 Task: Change the streaming deinterlace mode to "Film NTSC (IVTC)".
Action: Mouse moved to (104, 22)
Screenshot: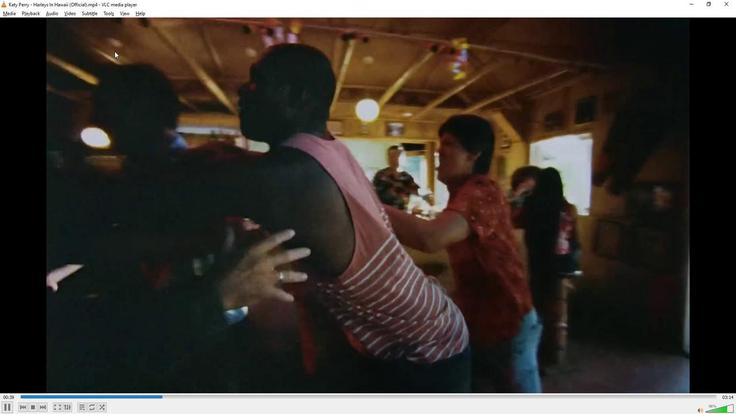 
Action: Mouse pressed left at (104, 22)
Screenshot: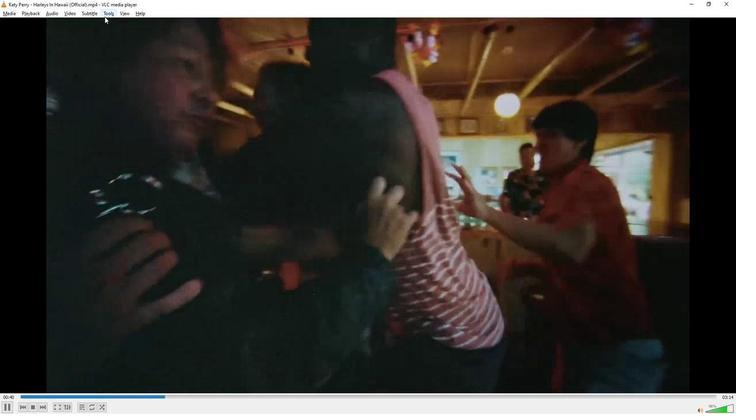 
Action: Mouse moved to (123, 106)
Screenshot: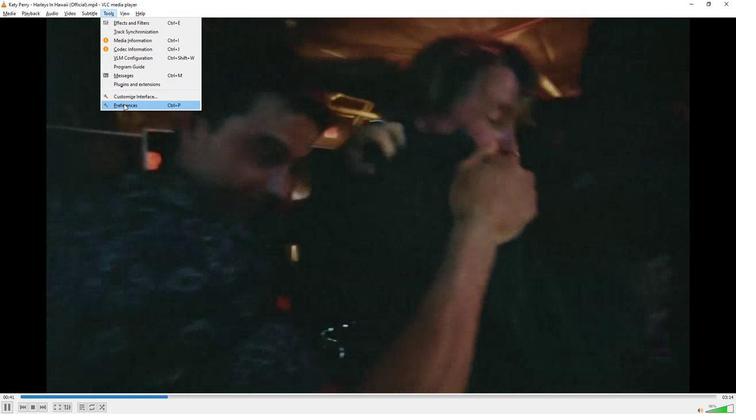 
Action: Mouse pressed left at (123, 106)
Screenshot: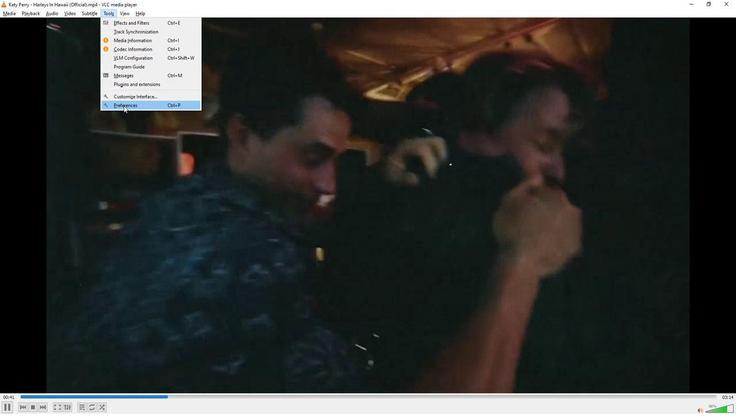 
Action: Mouse moved to (164, 314)
Screenshot: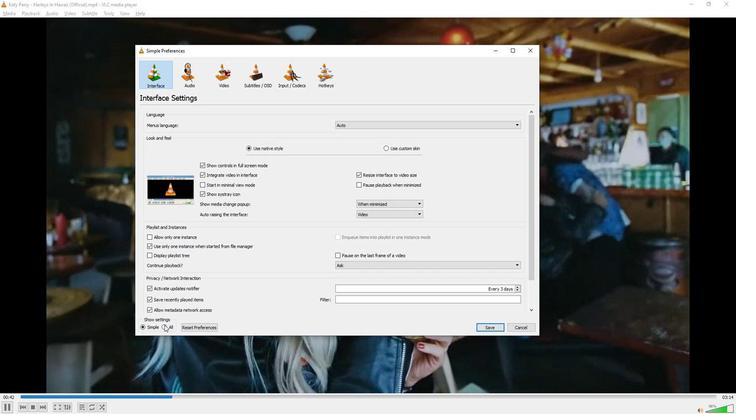 
Action: Mouse pressed left at (164, 314)
Screenshot: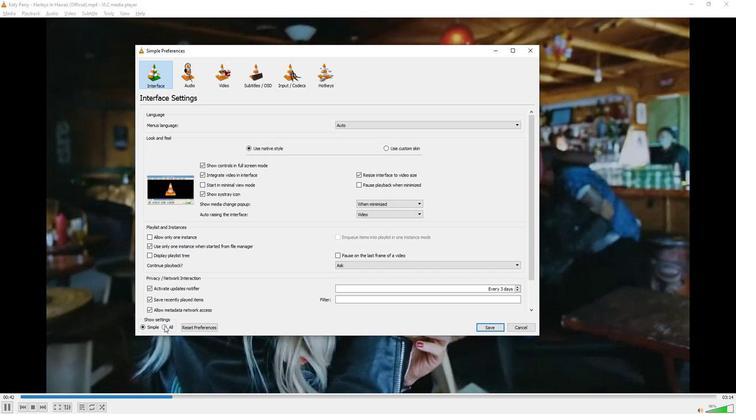 
Action: Mouse moved to (177, 210)
Screenshot: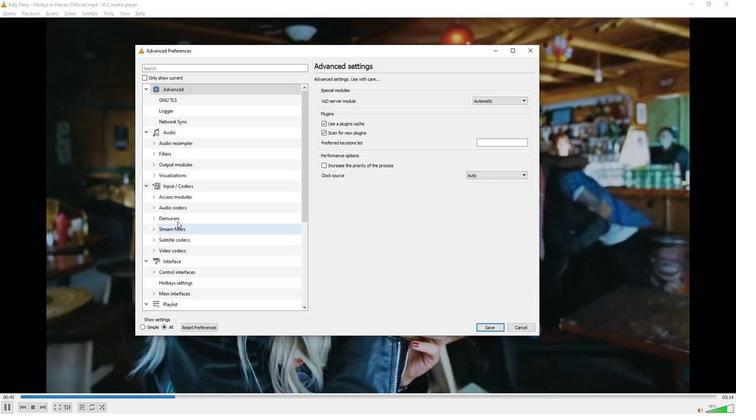 
Action: Mouse scrolled (177, 209) with delta (0, 0)
Screenshot: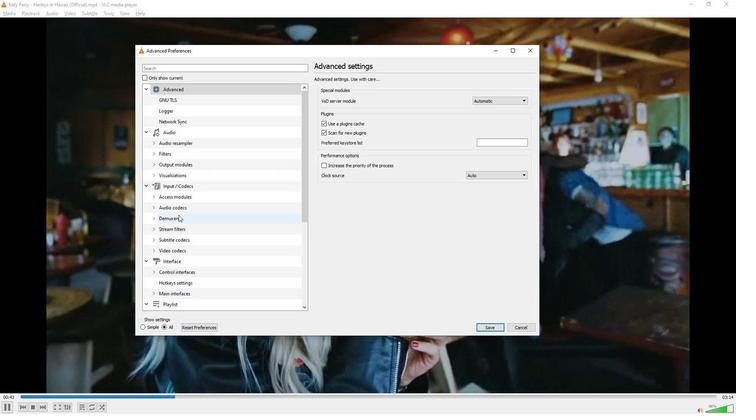 
Action: Mouse scrolled (177, 209) with delta (0, 0)
Screenshot: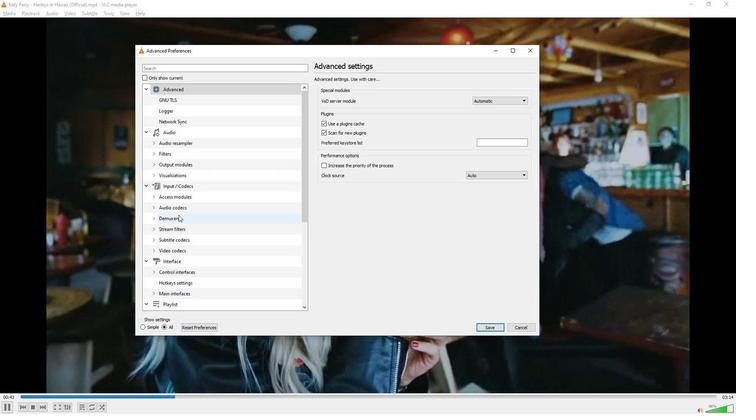 
Action: Mouse scrolled (177, 209) with delta (0, 0)
Screenshot: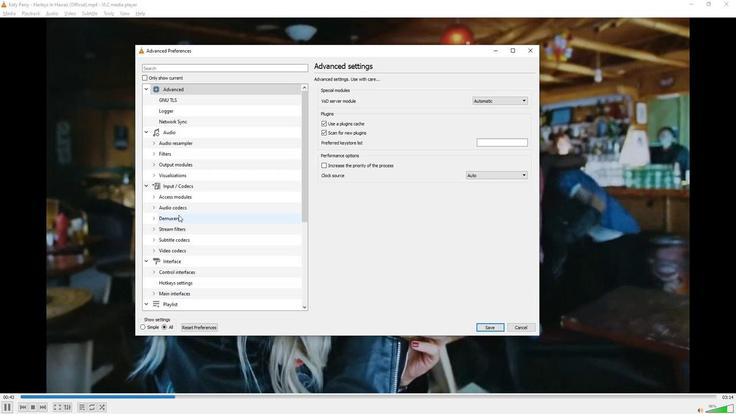 
Action: Mouse scrolled (177, 209) with delta (0, 0)
Screenshot: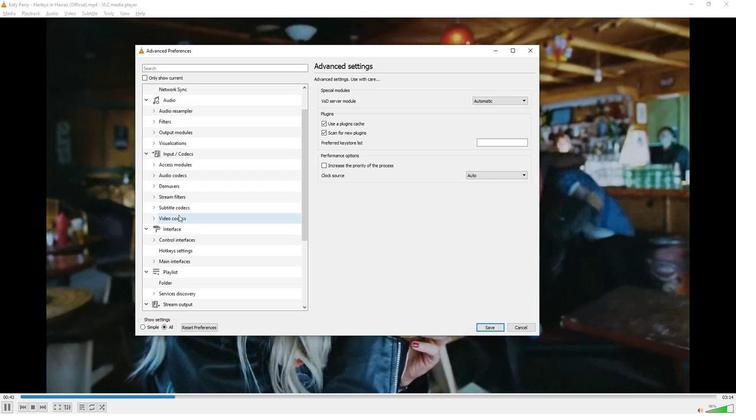 
Action: Mouse scrolled (177, 209) with delta (0, 0)
Screenshot: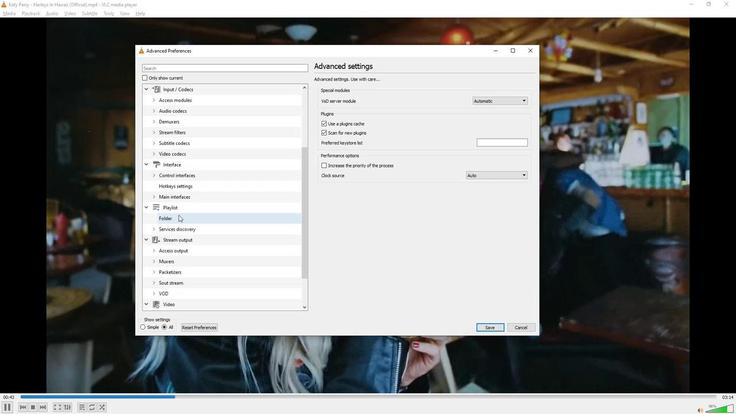 
Action: Mouse scrolled (177, 209) with delta (0, 0)
Screenshot: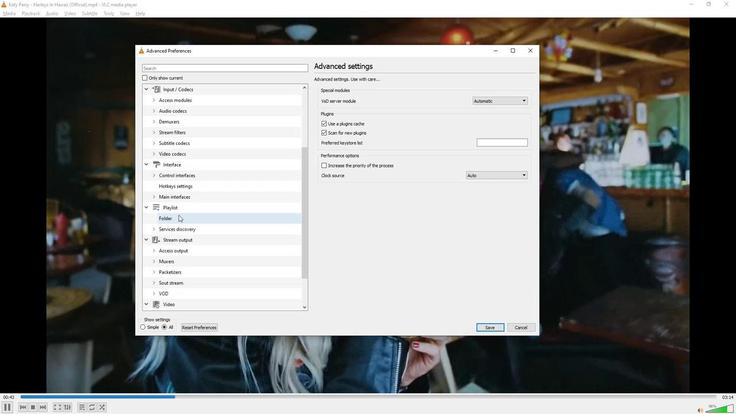 
Action: Mouse scrolled (177, 209) with delta (0, 0)
Screenshot: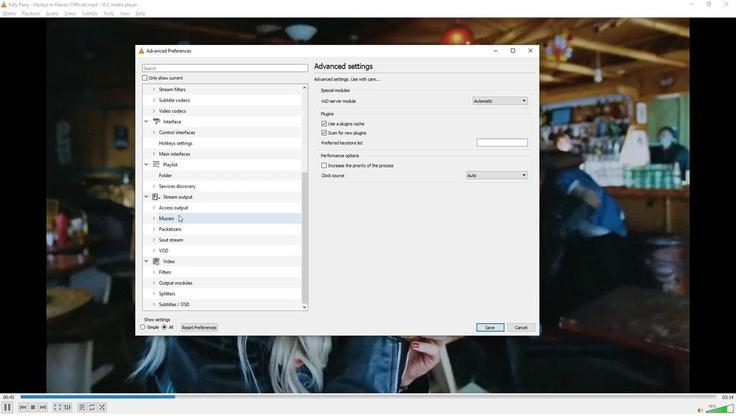 
Action: Mouse scrolled (177, 209) with delta (0, 0)
Screenshot: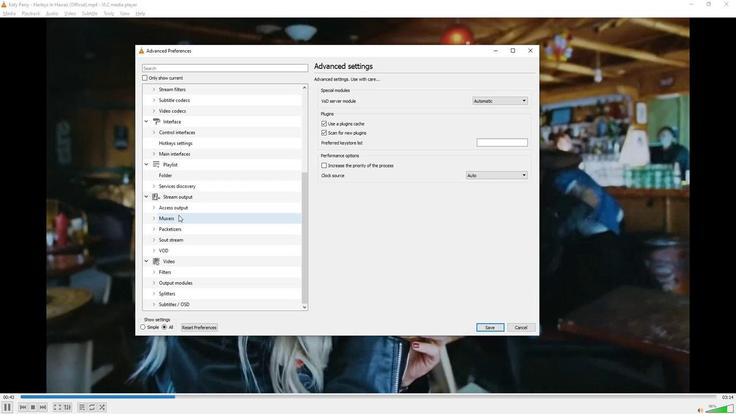 
Action: Mouse moved to (154, 265)
Screenshot: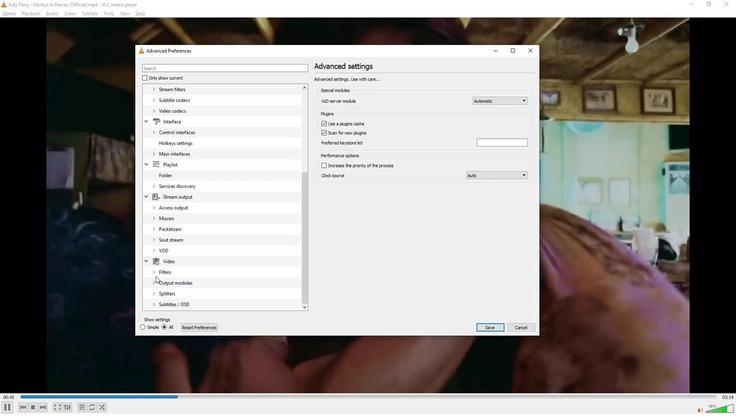
Action: Mouse pressed left at (154, 265)
Screenshot: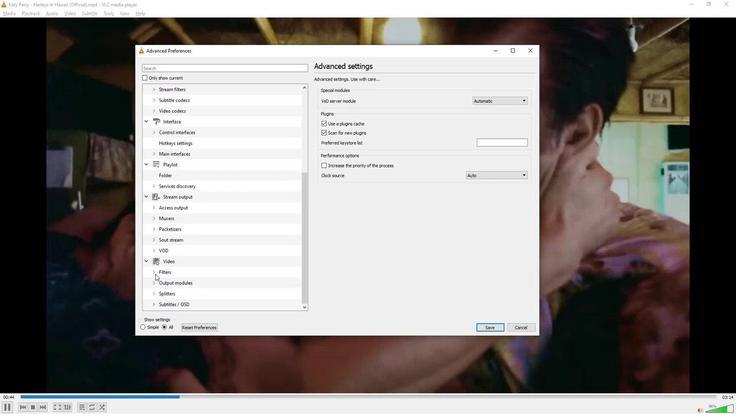 
Action: Mouse moved to (174, 257)
Screenshot: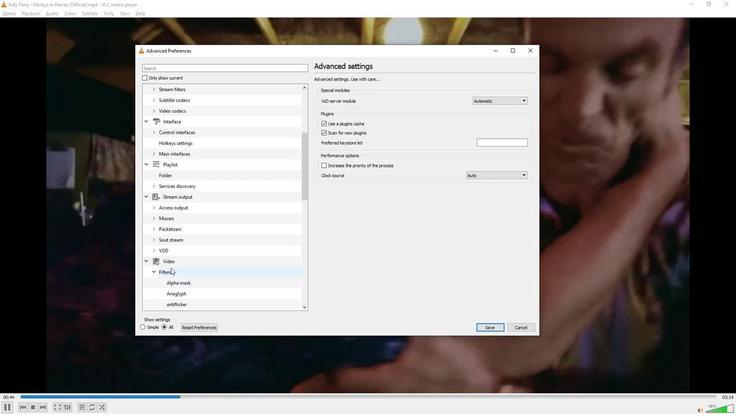 
Action: Mouse scrolled (174, 257) with delta (0, 0)
Screenshot: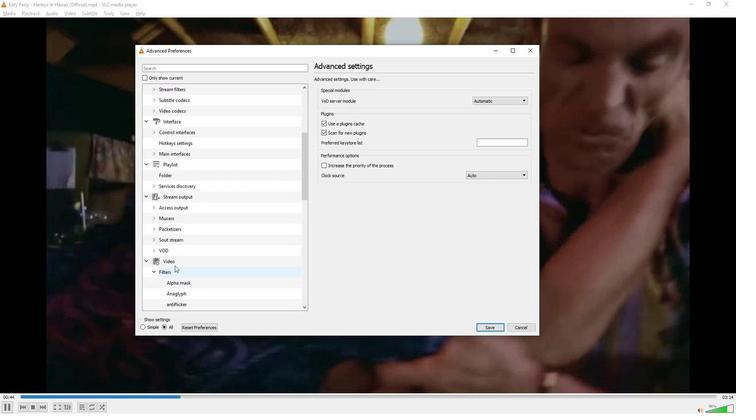 
Action: Mouse scrolled (174, 257) with delta (0, 0)
Screenshot: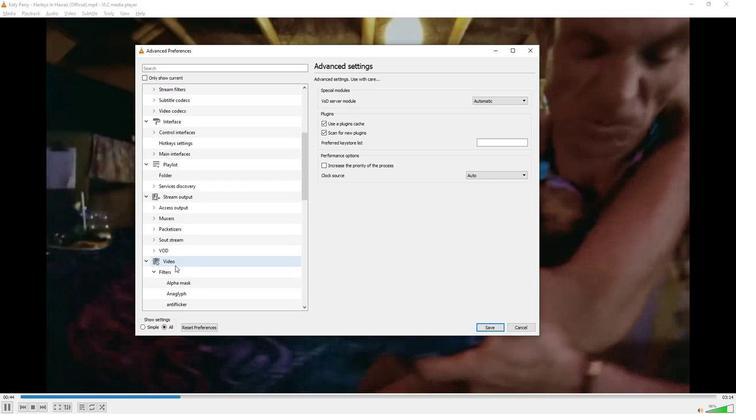 
Action: Mouse scrolled (174, 257) with delta (0, 0)
Screenshot: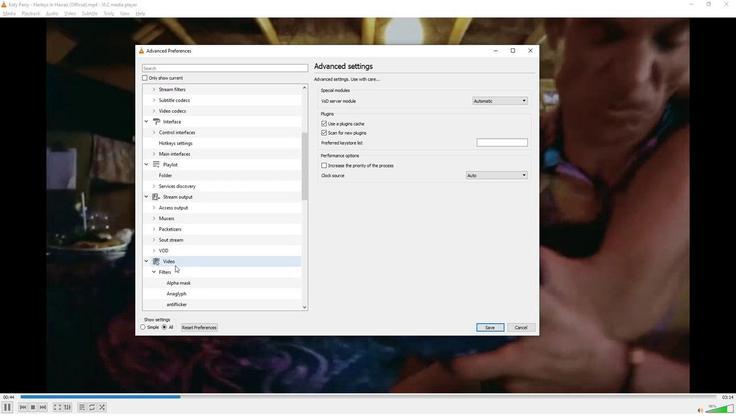 
Action: Mouse scrolled (174, 257) with delta (0, 0)
Screenshot: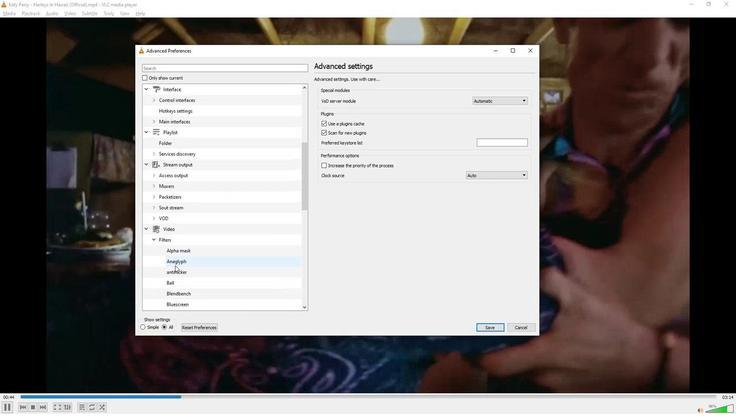 
Action: Mouse scrolled (174, 257) with delta (0, 0)
Screenshot: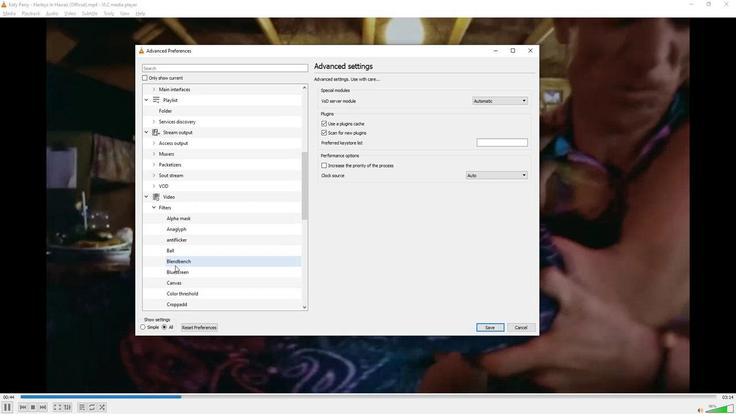 
Action: Mouse scrolled (174, 257) with delta (0, 0)
Screenshot: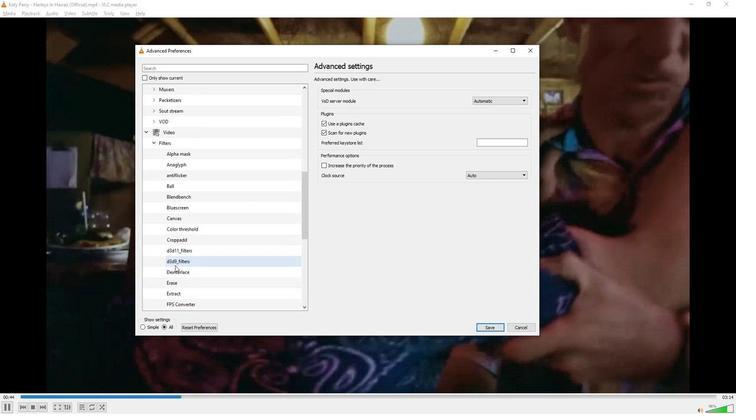 
Action: Mouse moved to (187, 202)
Screenshot: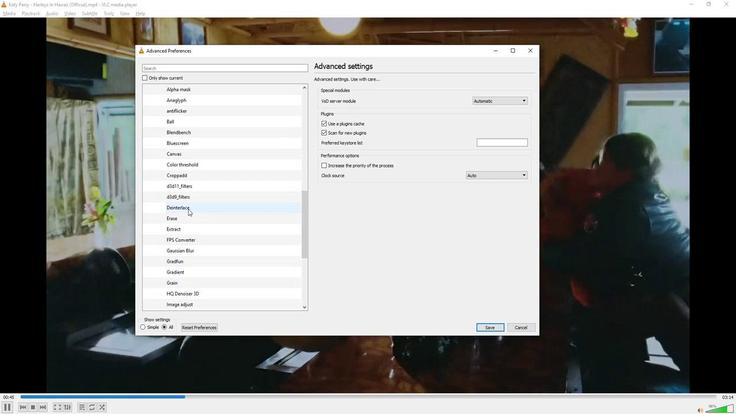 
Action: Mouse pressed left at (187, 202)
Screenshot: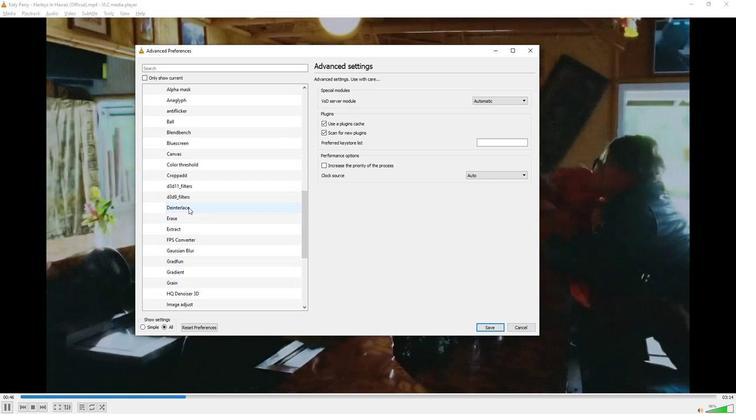 
Action: Mouse moved to (512, 92)
Screenshot: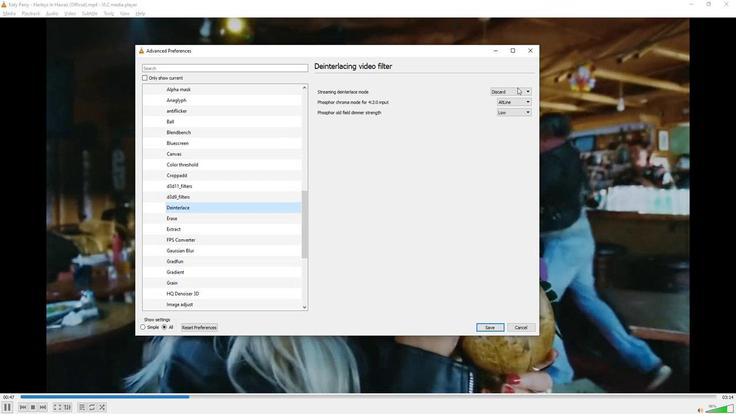 
Action: Mouse pressed left at (512, 92)
Screenshot: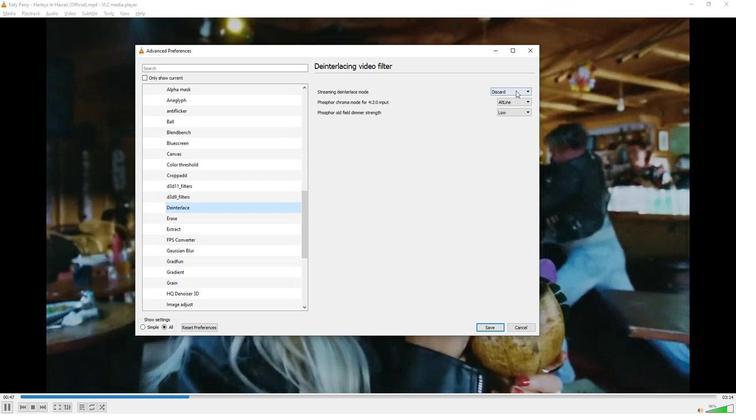 
Action: Mouse moved to (509, 141)
Screenshot: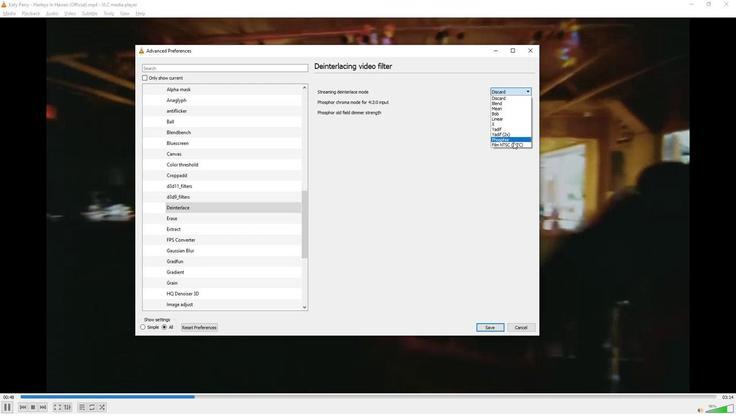 
Action: Mouse pressed left at (509, 141)
Screenshot: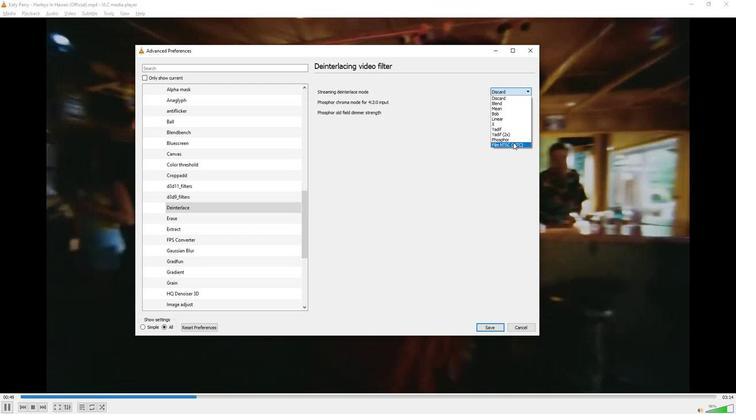 
Action: Mouse moved to (456, 172)
Screenshot: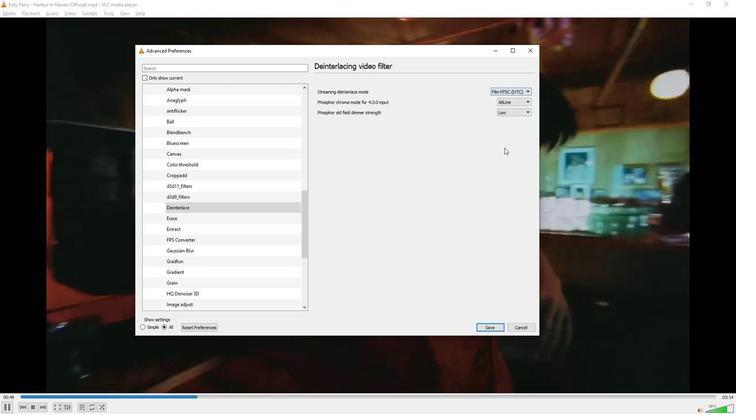
